 Task: Add the task  Implement multi-factor authentication for user login to the section Accelerator in the project ActivaPro and add a Due Date to the respective task as 2024/01/19
Action: Mouse moved to (57, 266)
Screenshot: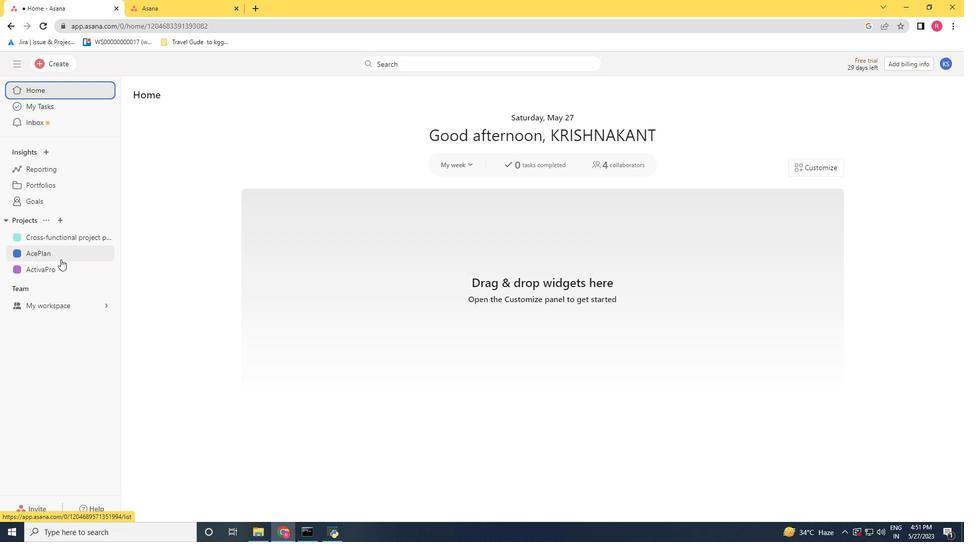 
Action: Mouse pressed left at (57, 266)
Screenshot: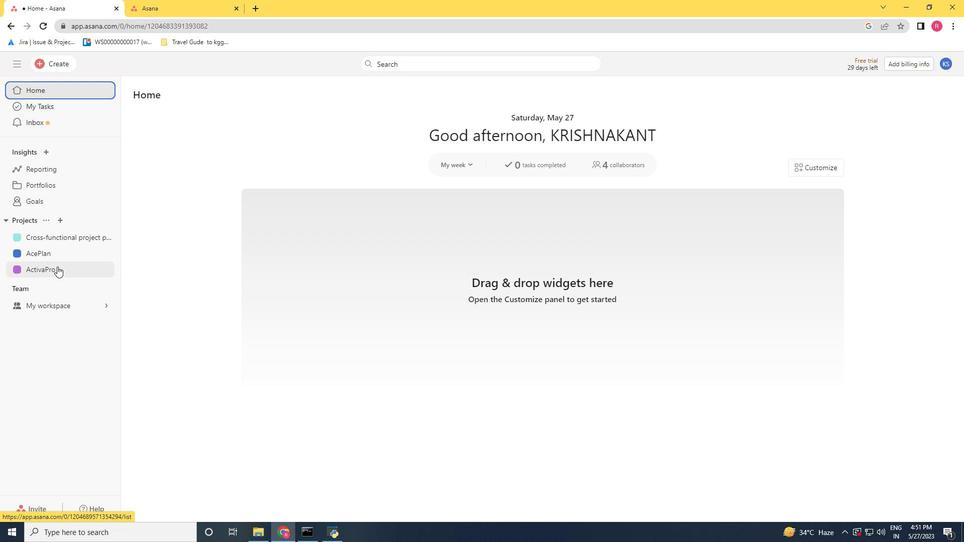 
Action: Mouse moved to (412, 237)
Screenshot: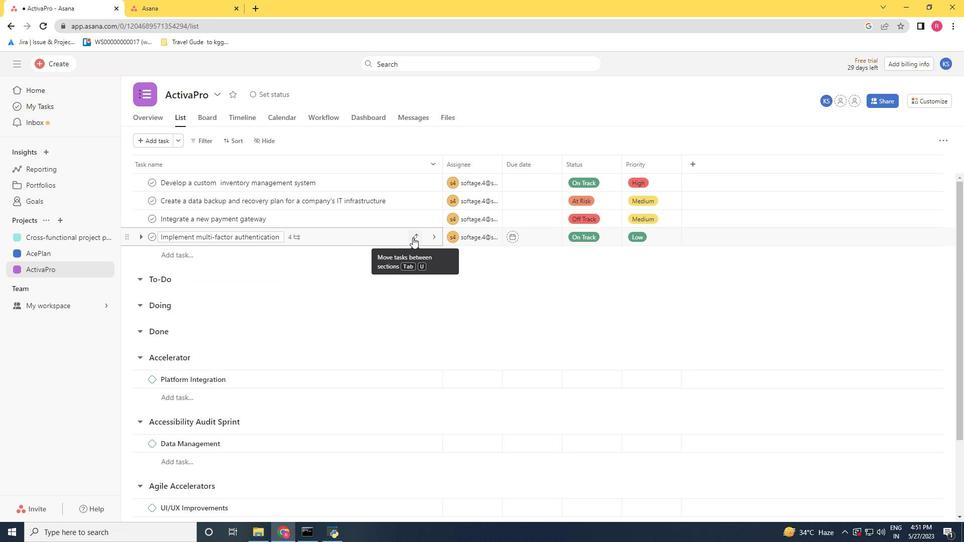 
Action: Mouse pressed left at (412, 237)
Screenshot: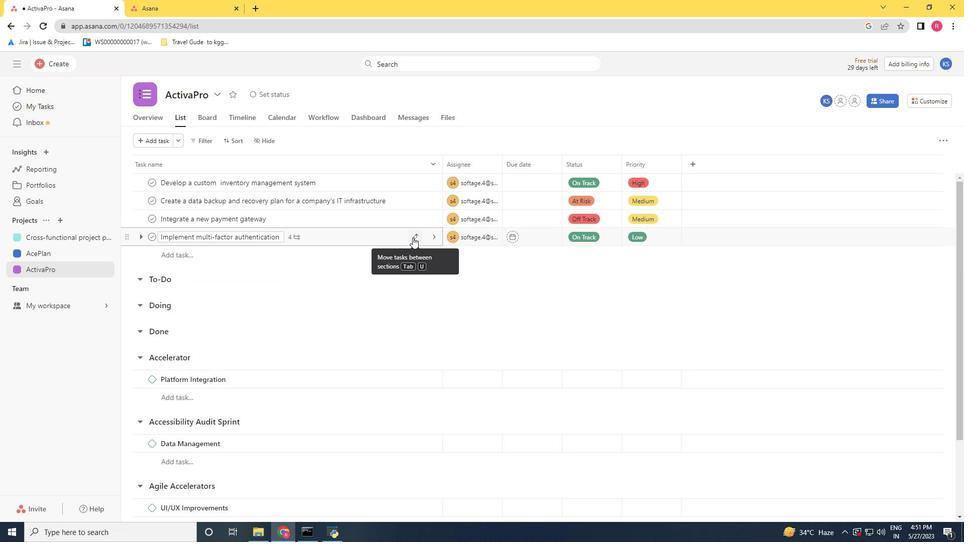
Action: Mouse moved to (363, 349)
Screenshot: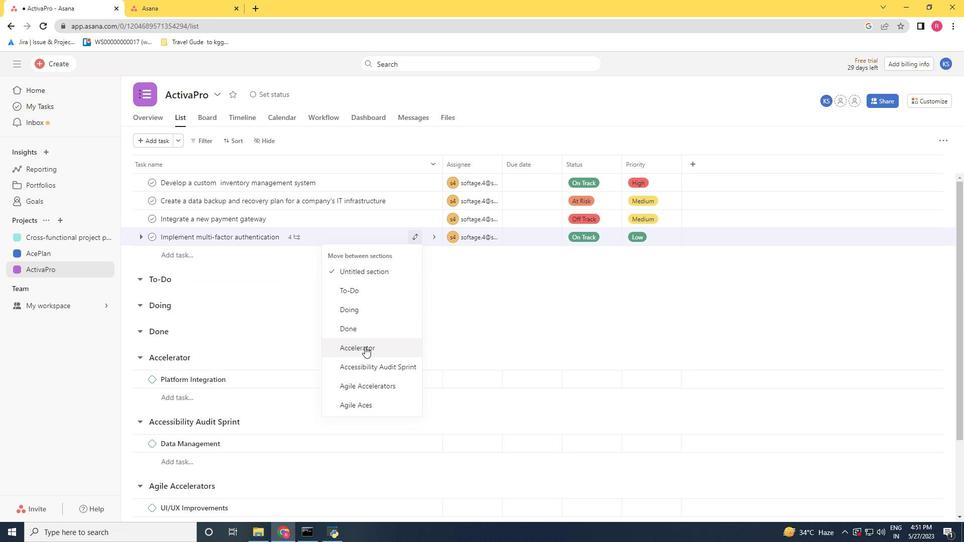
Action: Mouse pressed left at (363, 349)
Screenshot: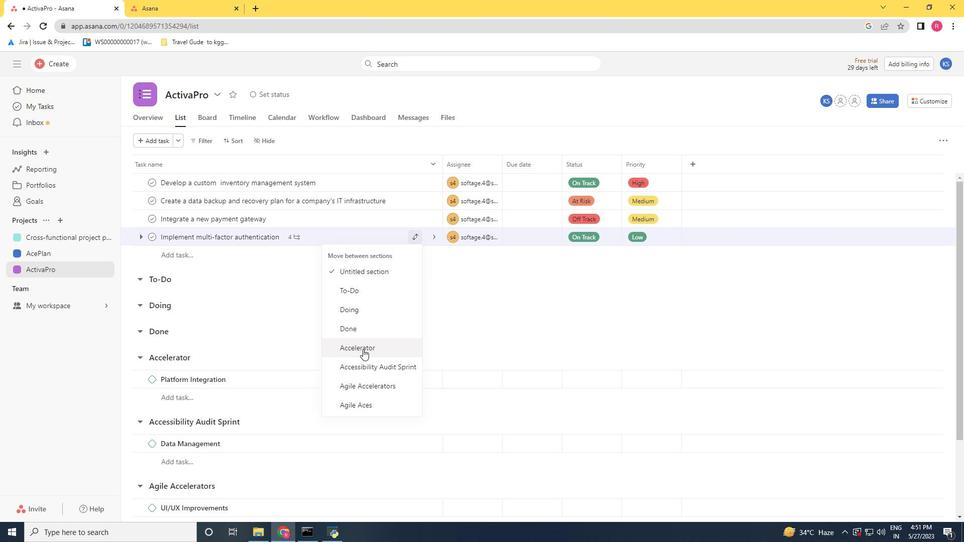 
Action: Mouse moved to (367, 362)
Screenshot: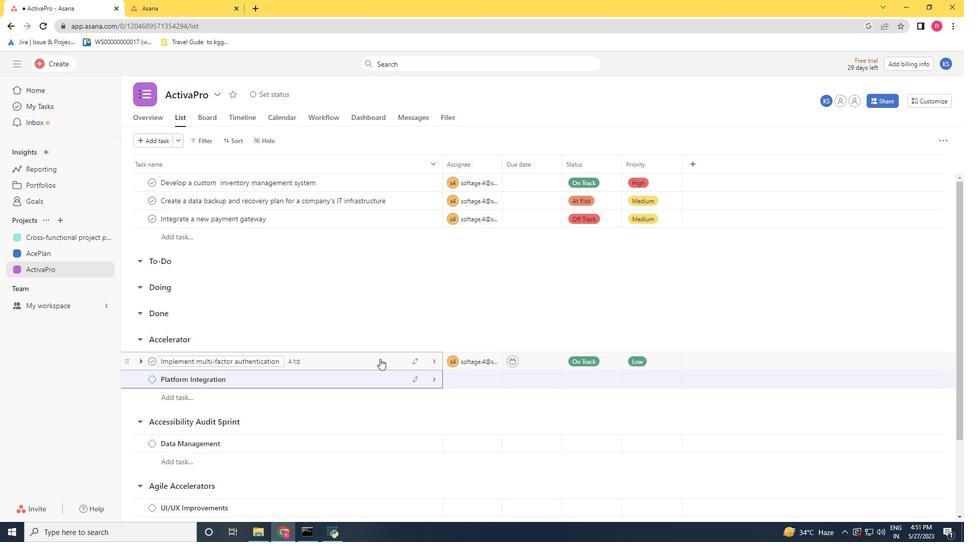 
Action: Mouse pressed left at (367, 362)
Screenshot: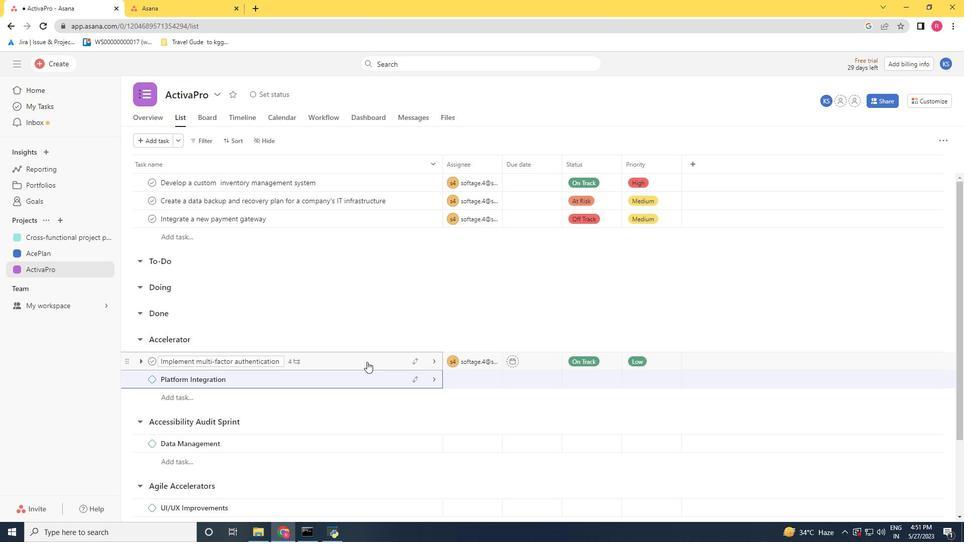 
Action: Mouse moved to (723, 213)
Screenshot: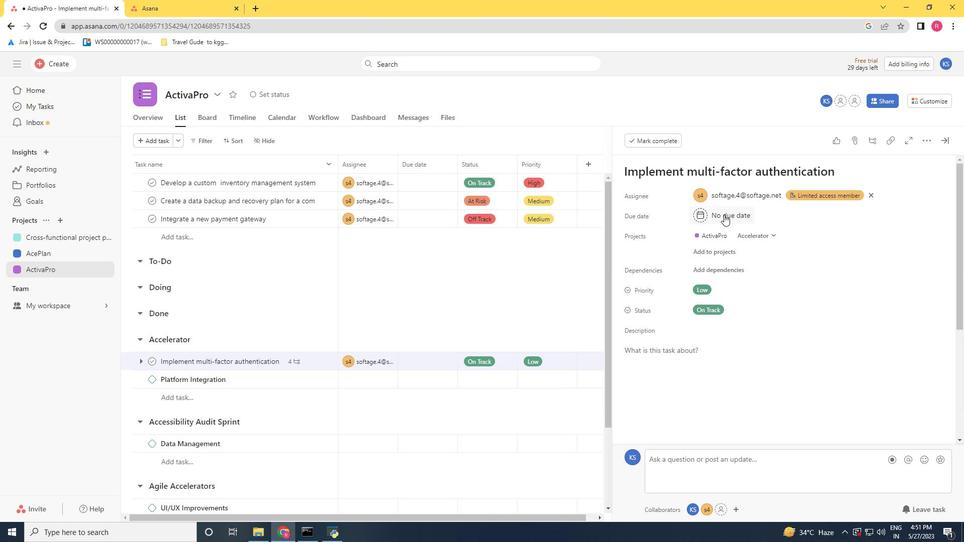 
Action: Mouse pressed left at (723, 213)
Screenshot: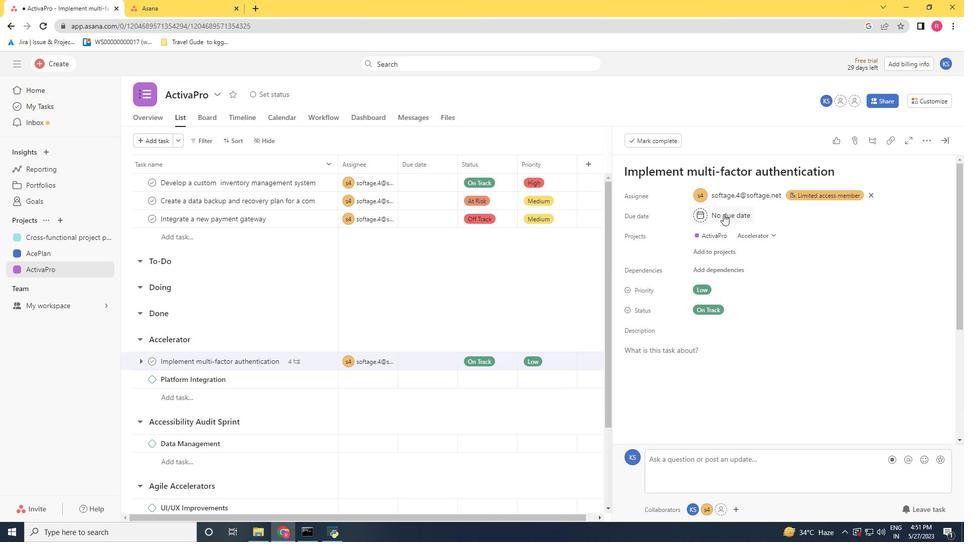 
Action: Mouse moved to (812, 264)
Screenshot: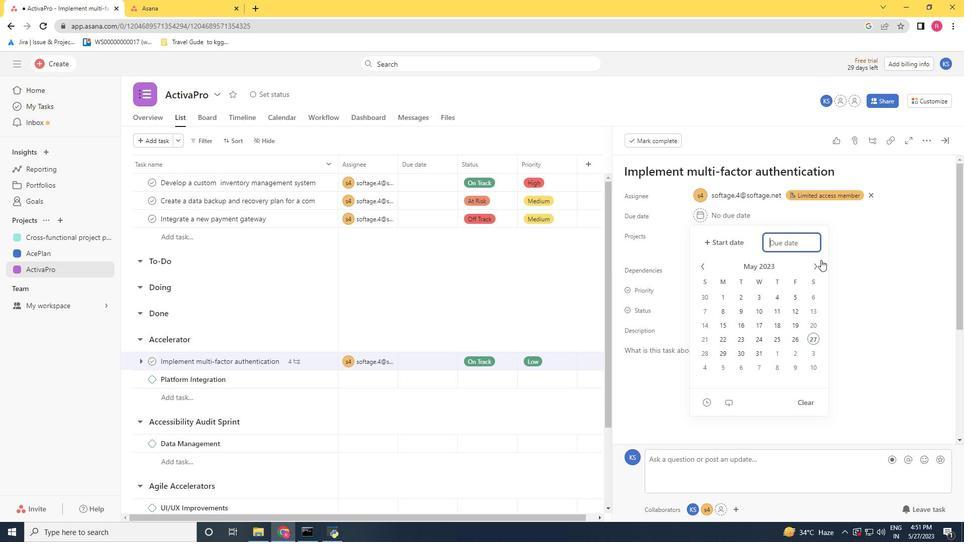 
Action: Mouse pressed left at (812, 264)
Screenshot: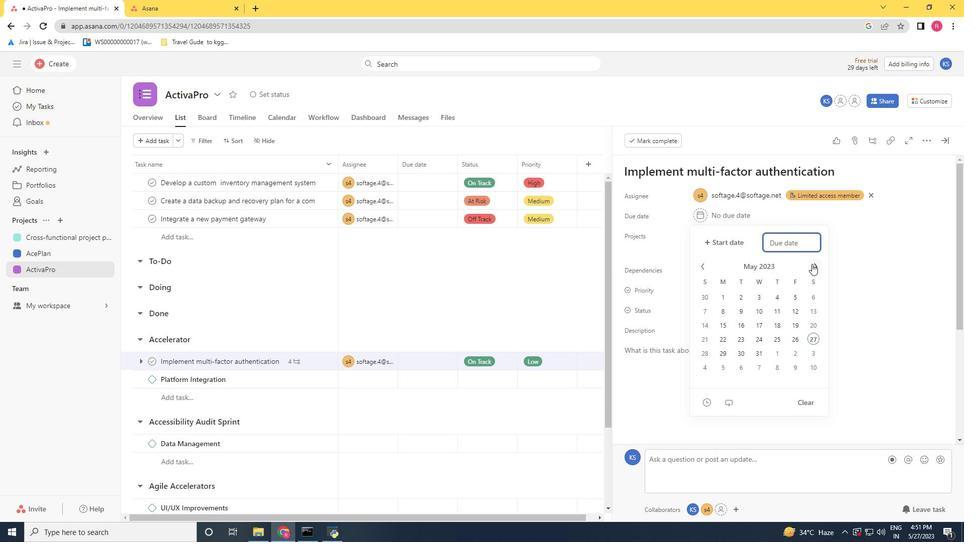 
Action: Mouse pressed left at (812, 264)
Screenshot: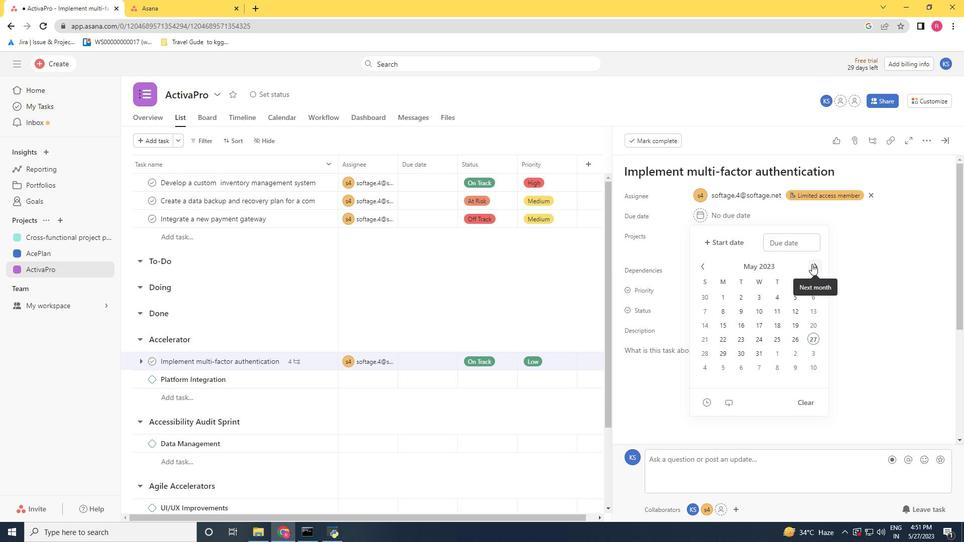 
Action: Mouse pressed left at (812, 264)
Screenshot: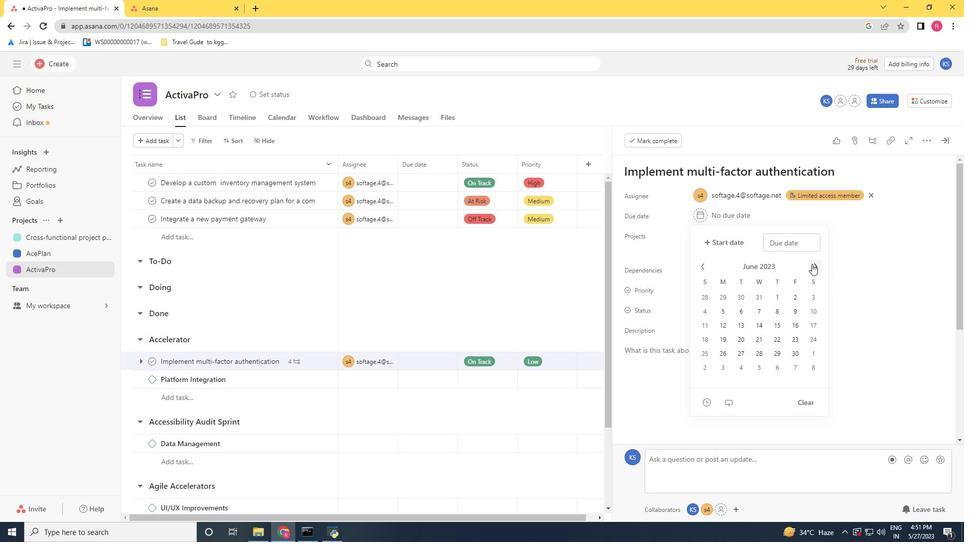 
Action: Mouse pressed left at (812, 264)
Screenshot: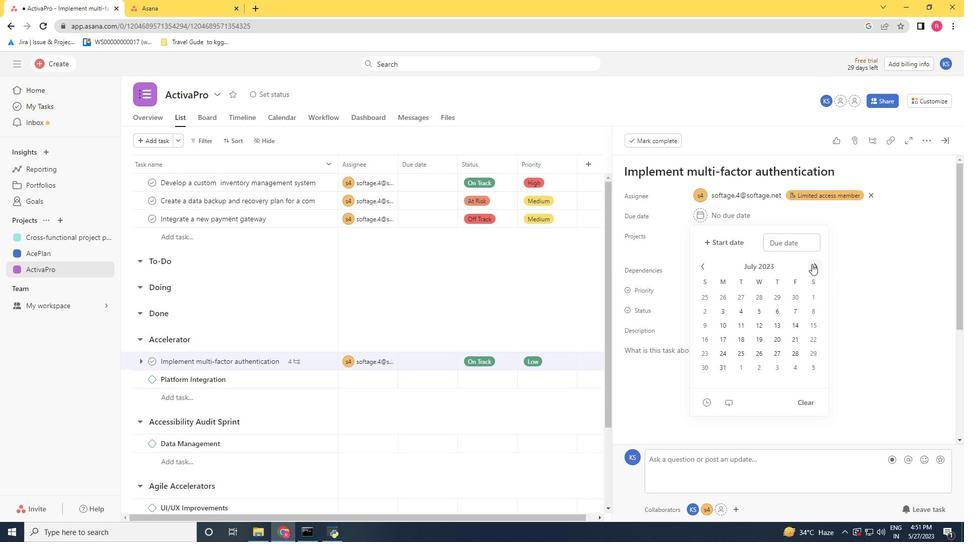 
Action: Mouse pressed left at (812, 264)
Screenshot: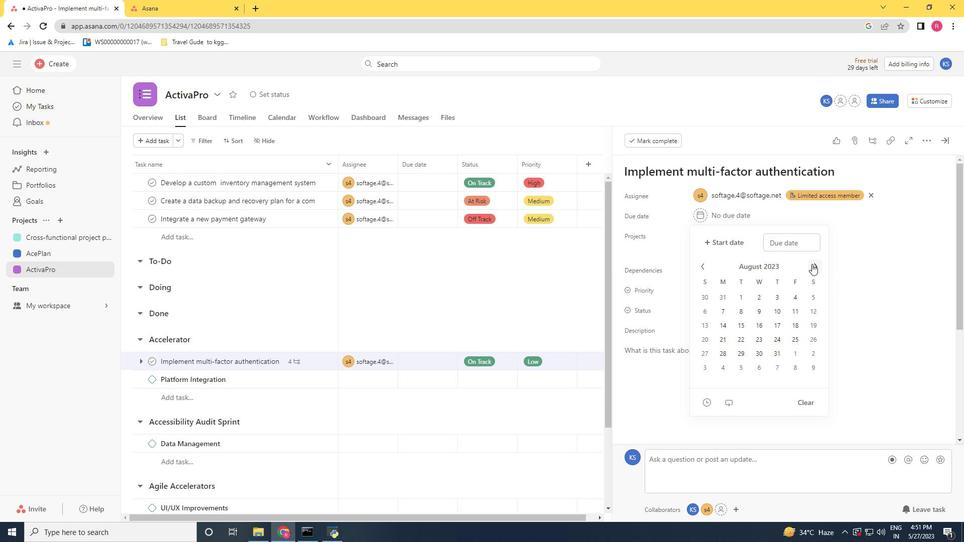 
Action: Mouse pressed left at (812, 264)
Screenshot: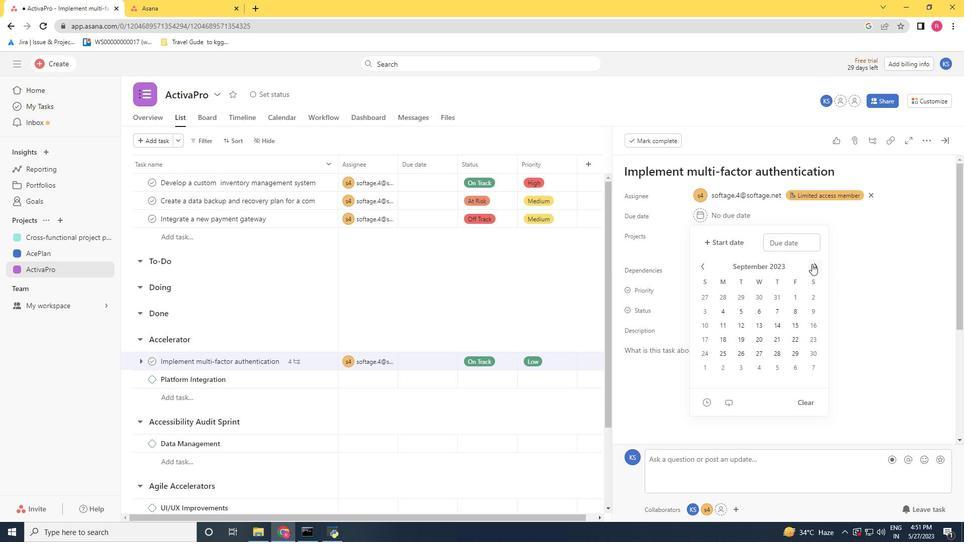 
Action: Mouse pressed left at (812, 264)
Screenshot: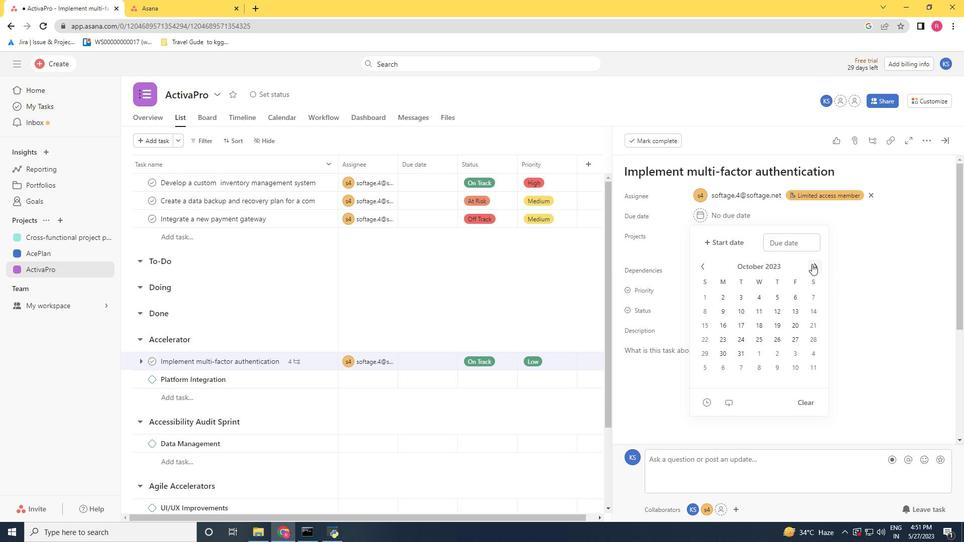 
Action: Mouse pressed left at (812, 264)
Screenshot: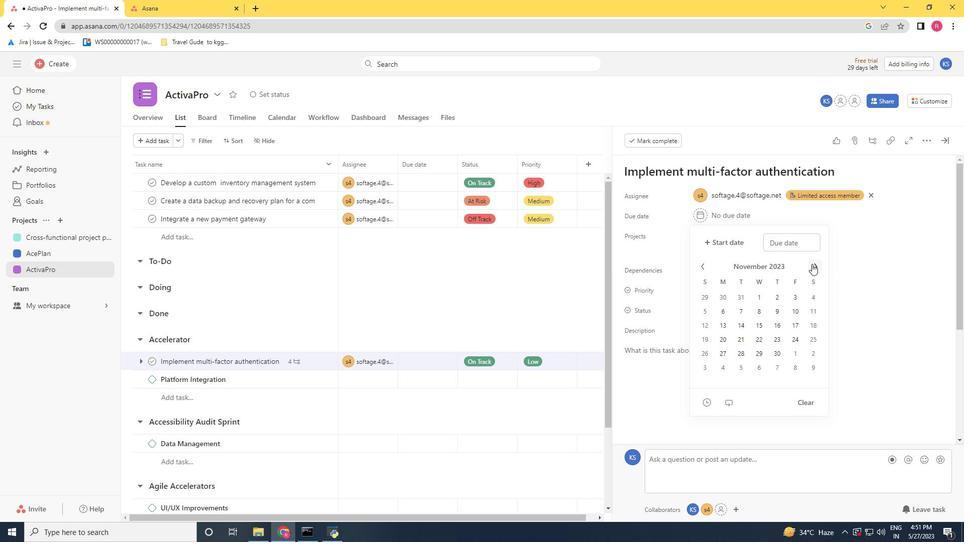 
Action: Mouse pressed left at (812, 264)
Screenshot: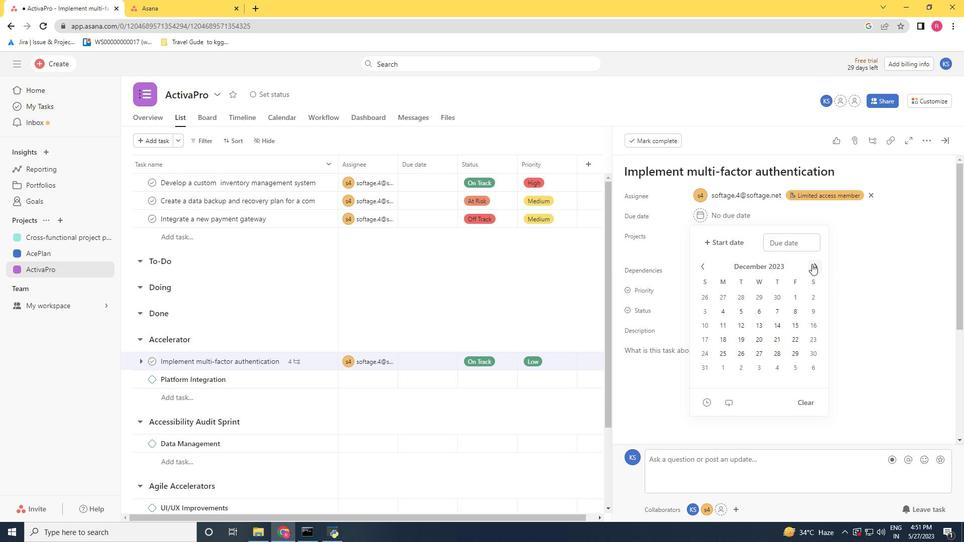 
Action: Mouse moved to (702, 270)
Screenshot: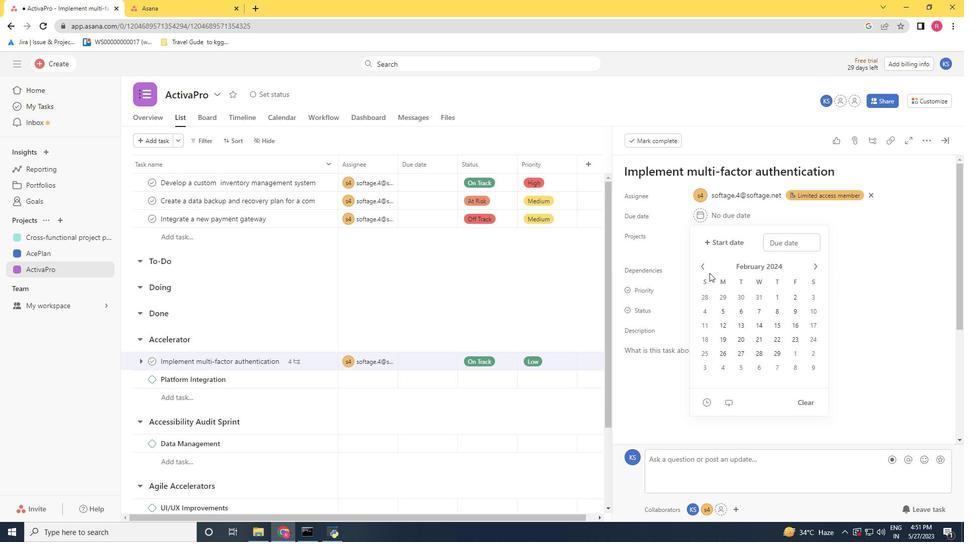 
Action: Mouse pressed left at (702, 270)
Screenshot: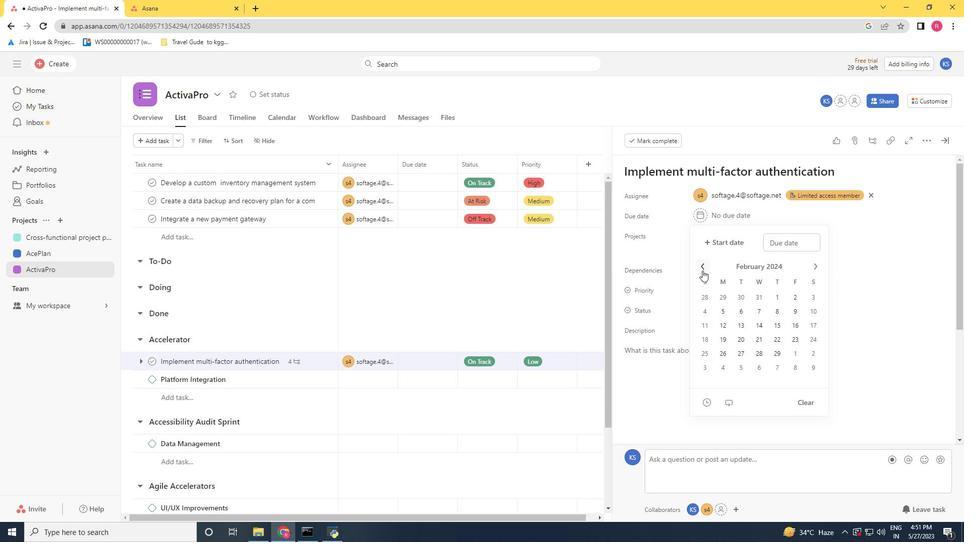 
Action: Mouse moved to (793, 326)
Screenshot: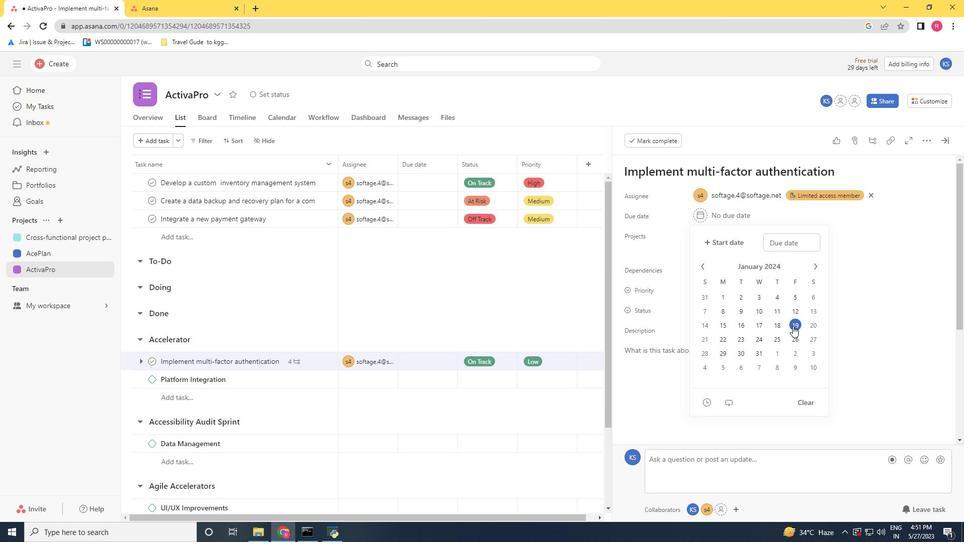 
Action: Mouse pressed left at (793, 326)
Screenshot: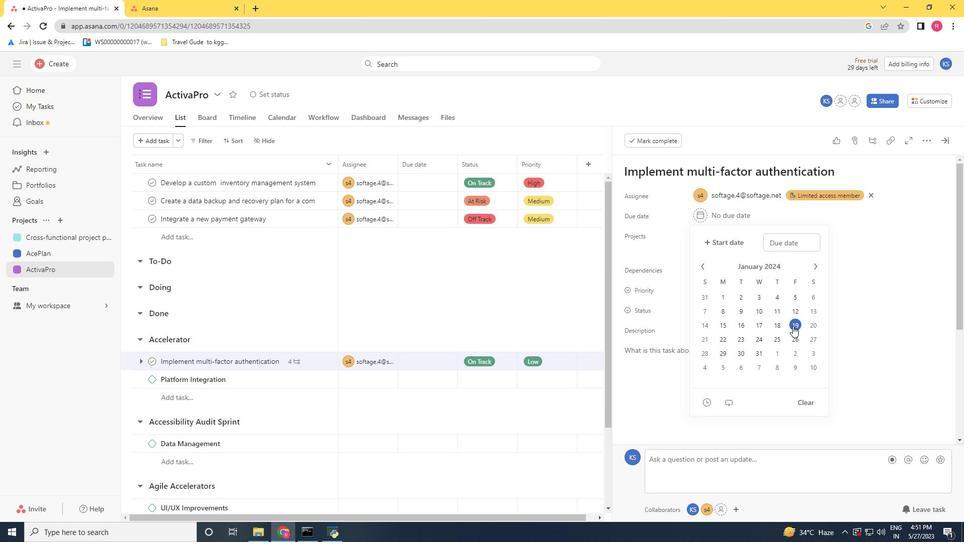 
Action: Mouse moved to (746, 432)
Screenshot: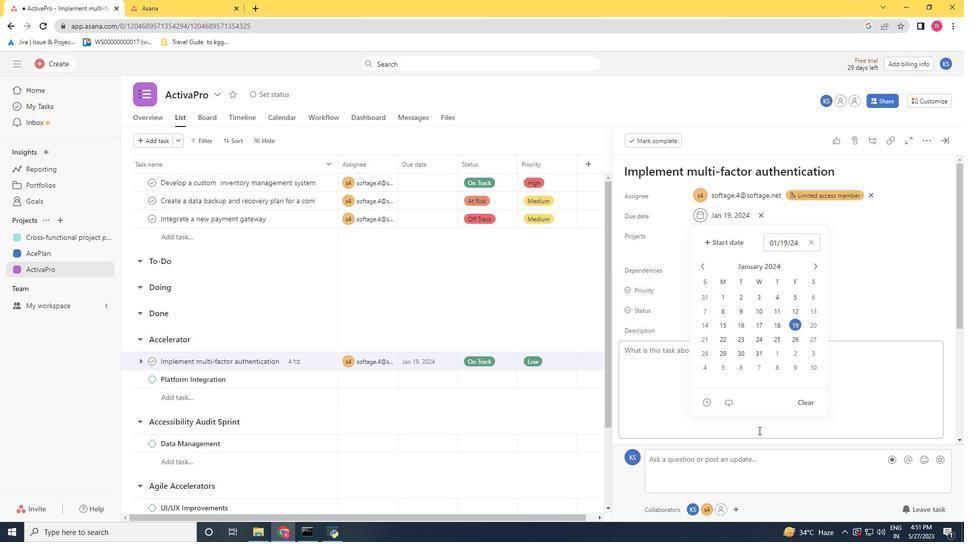 
Action: Mouse pressed left at (746, 432)
Screenshot: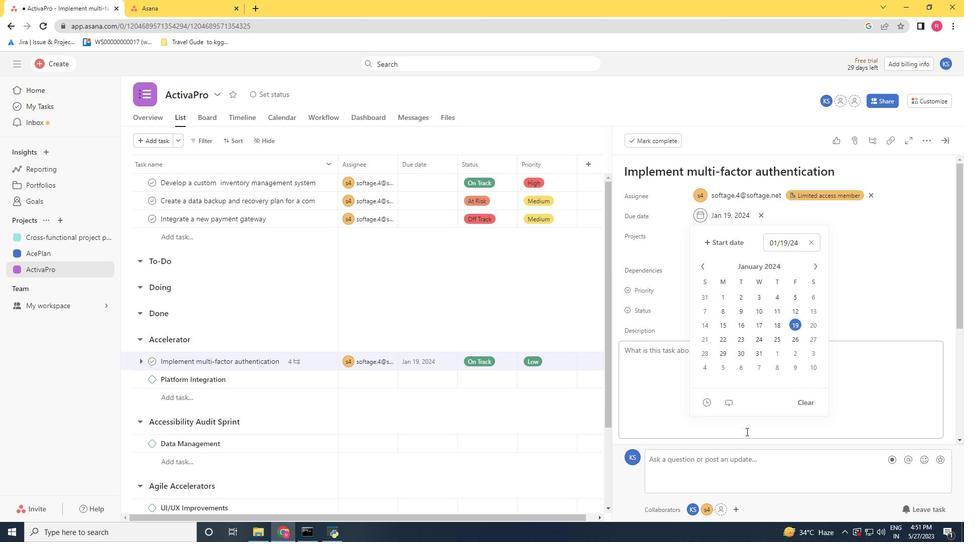 
Action: Mouse moved to (585, 401)
Screenshot: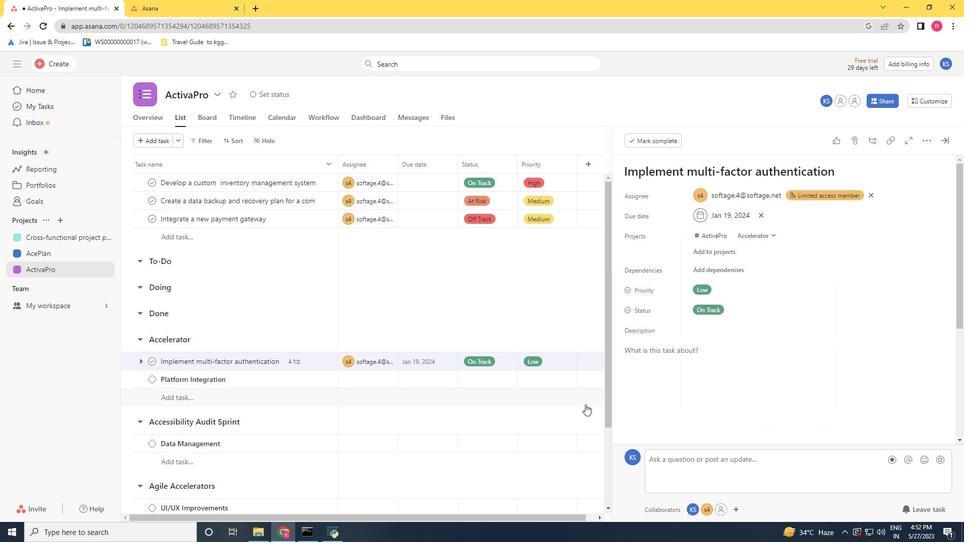 
